 Task: Choose a reason to hibernate the account as "I need a break".
Action: Mouse moved to (906, 123)
Screenshot: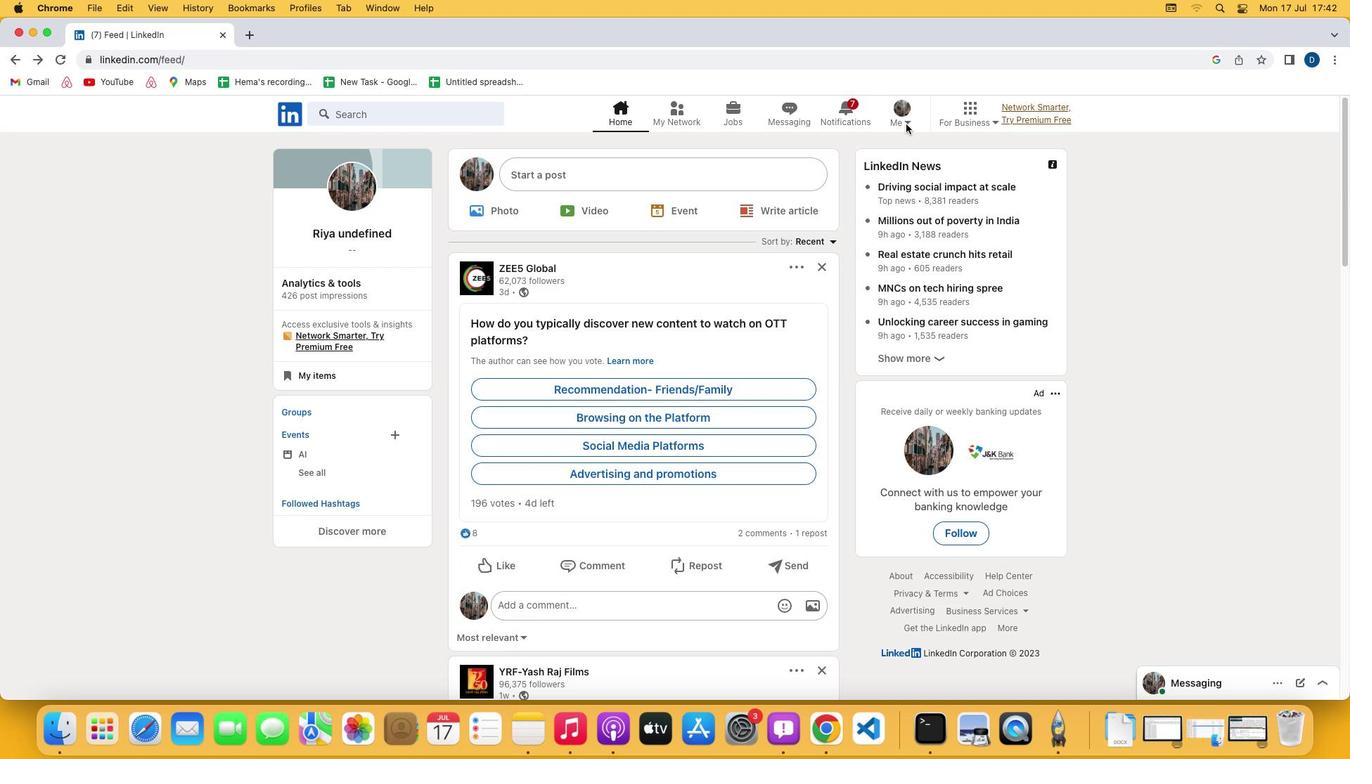 
Action: Mouse pressed left at (906, 123)
Screenshot: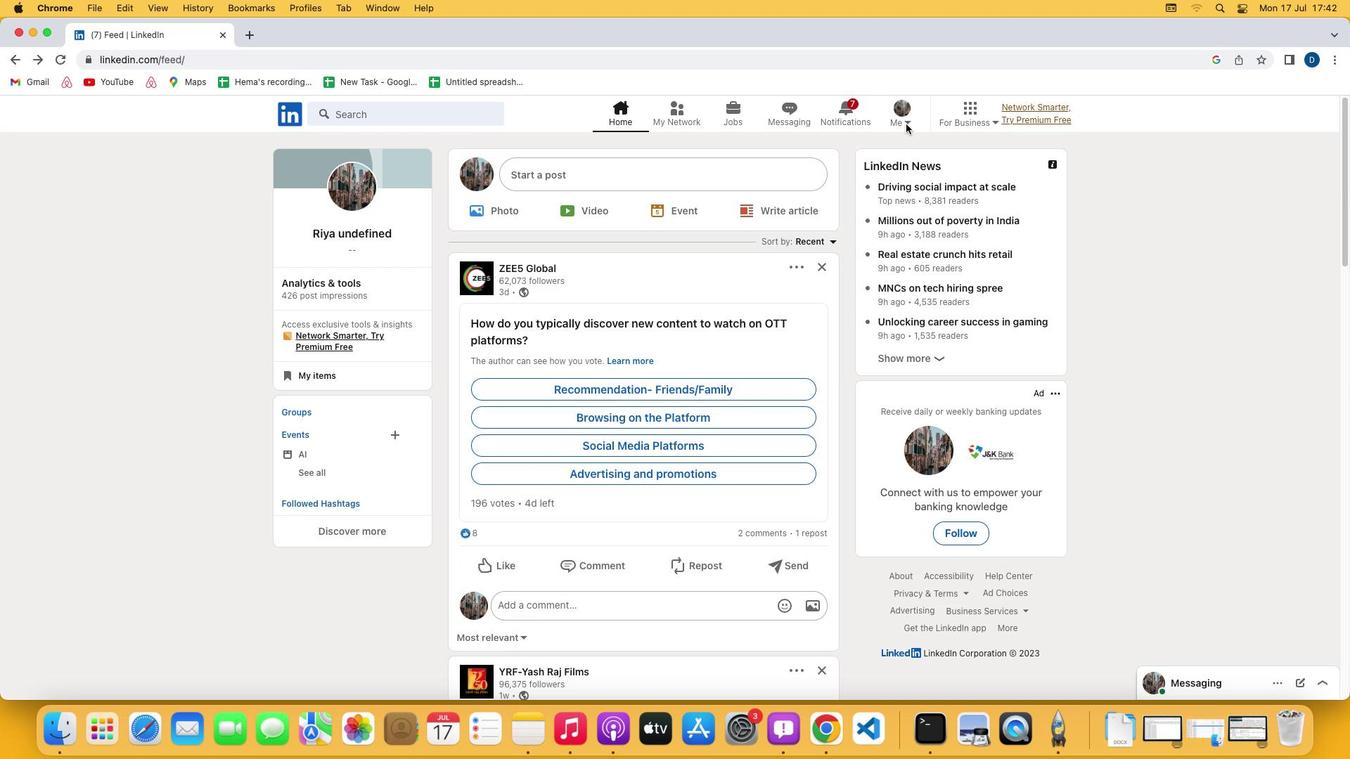
Action: Mouse moved to (910, 123)
Screenshot: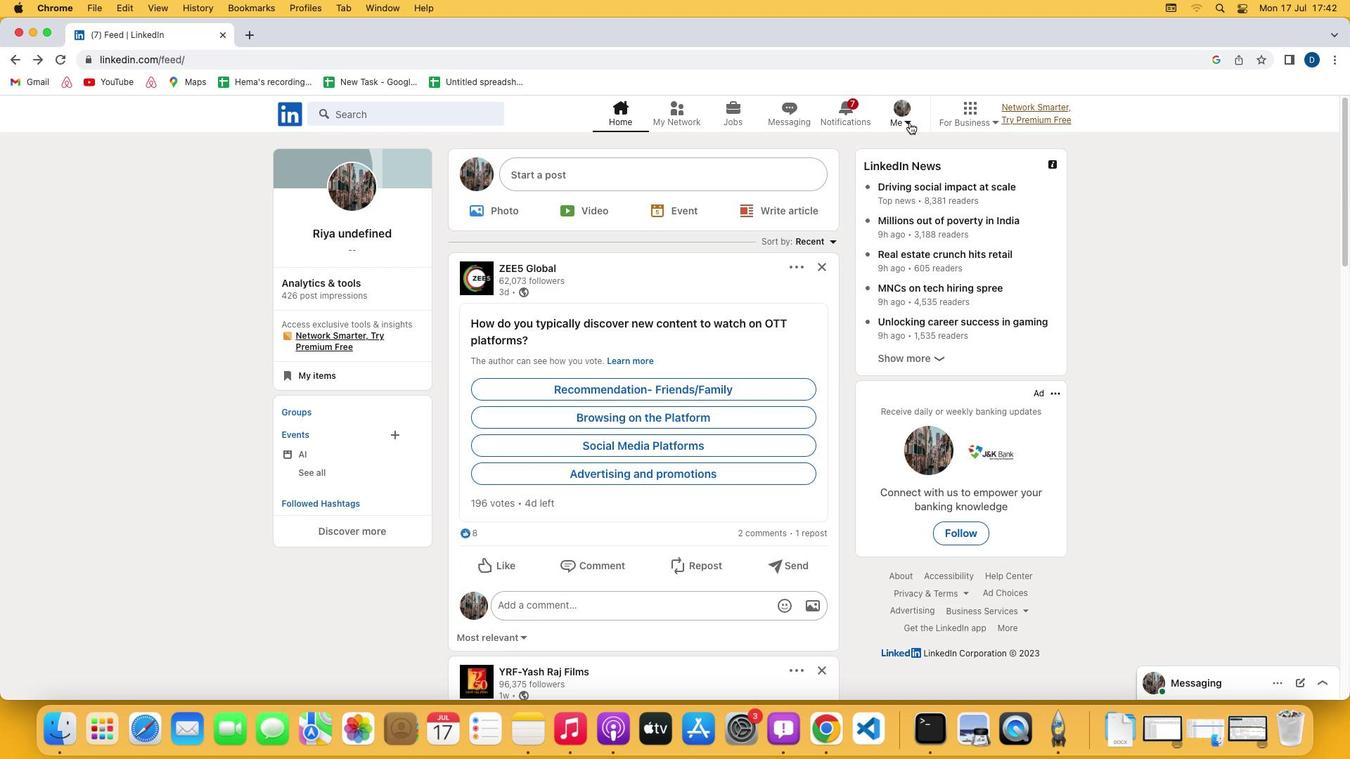 
Action: Mouse pressed left at (910, 123)
Screenshot: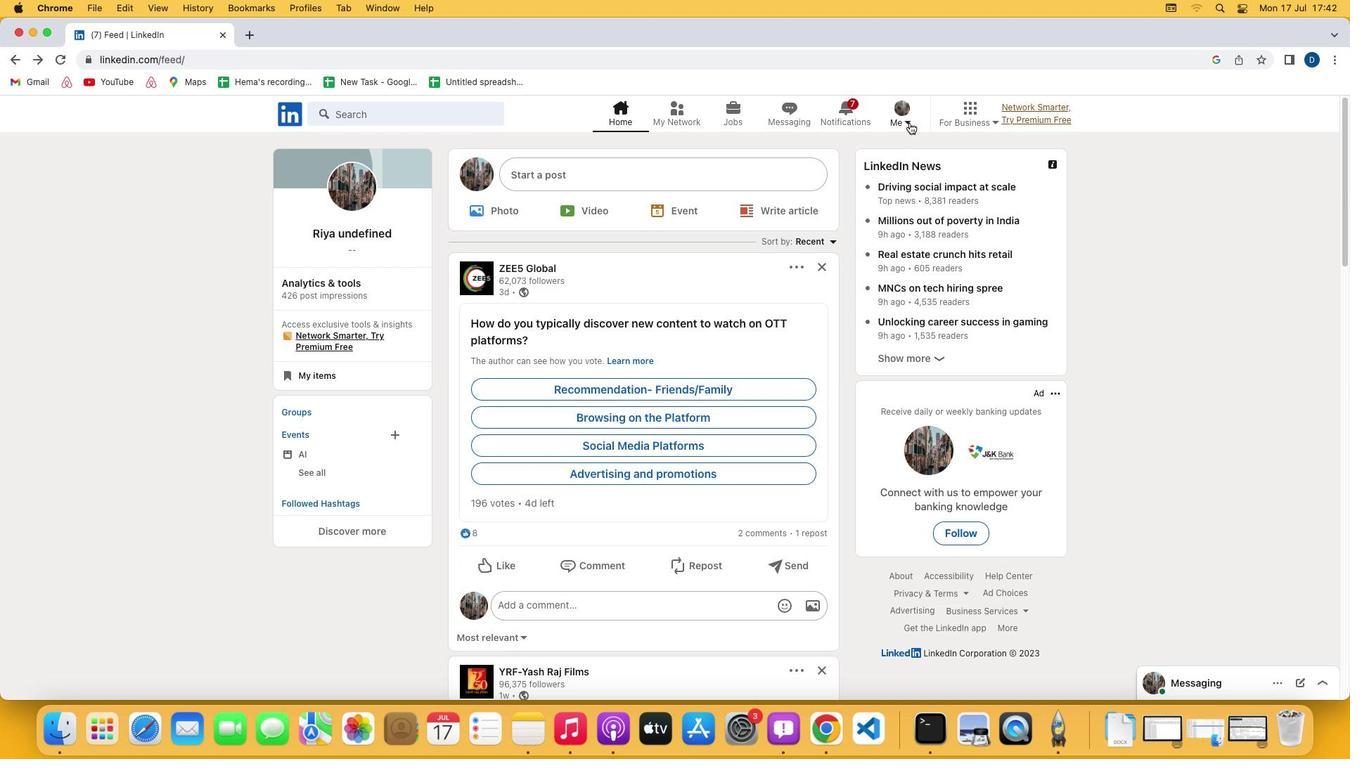 
Action: Mouse moved to (792, 263)
Screenshot: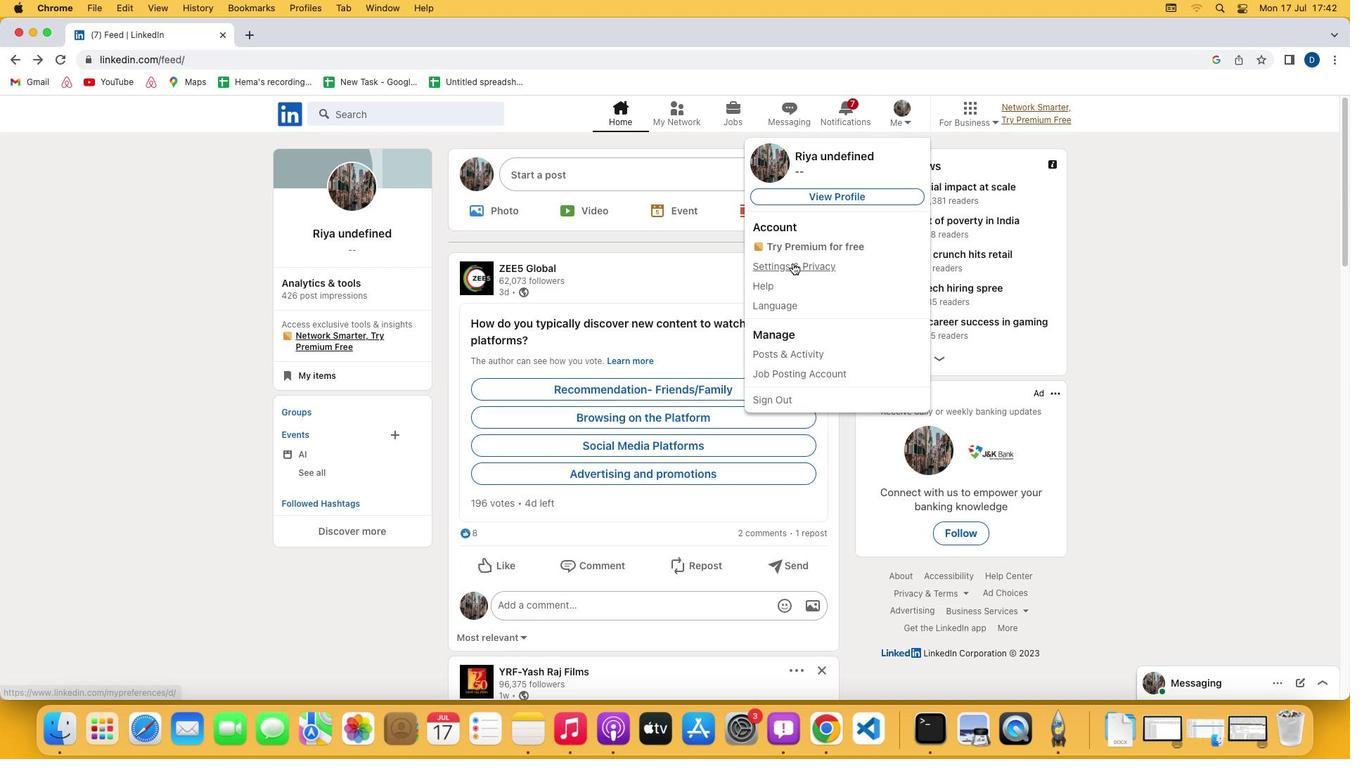 
Action: Mouse pressed left at (792, 263)
Screenshot: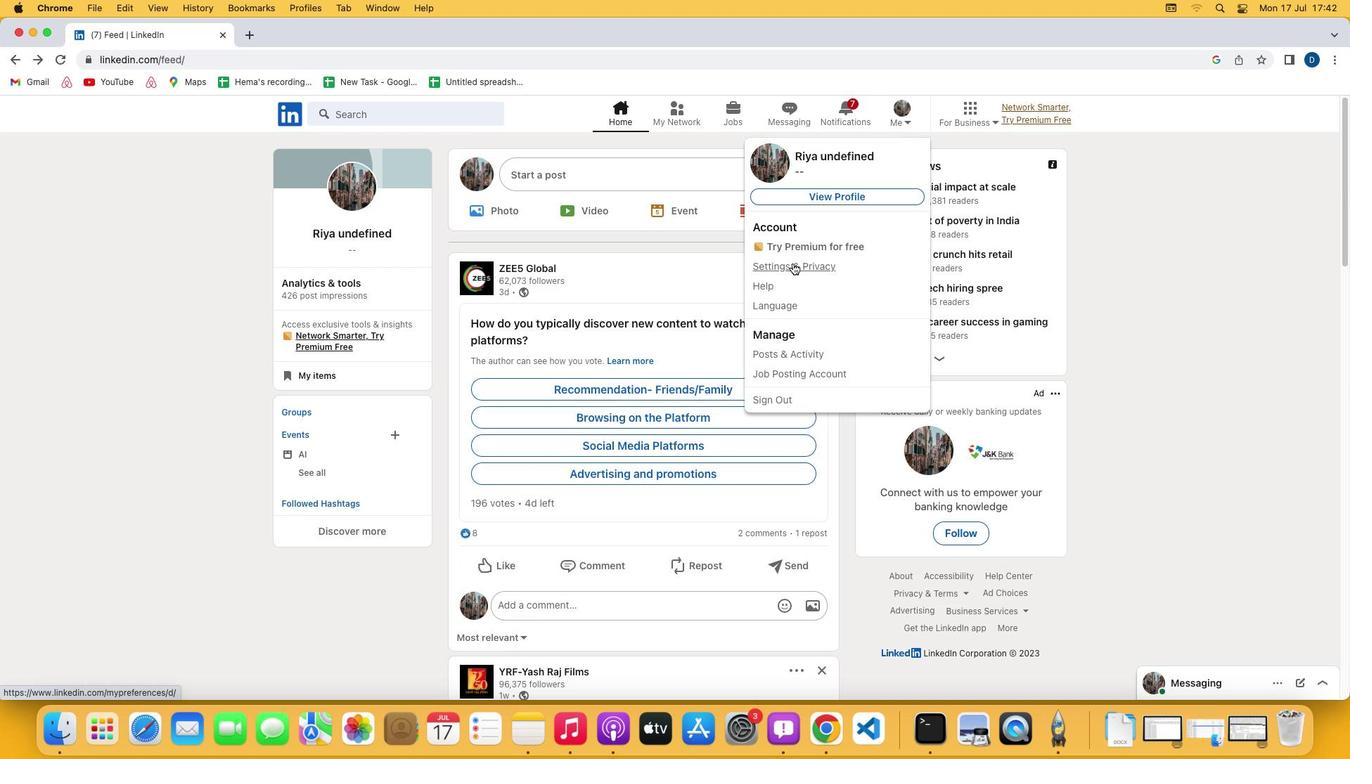 
Action: Mouse moved to (731, 497)
Screenshot: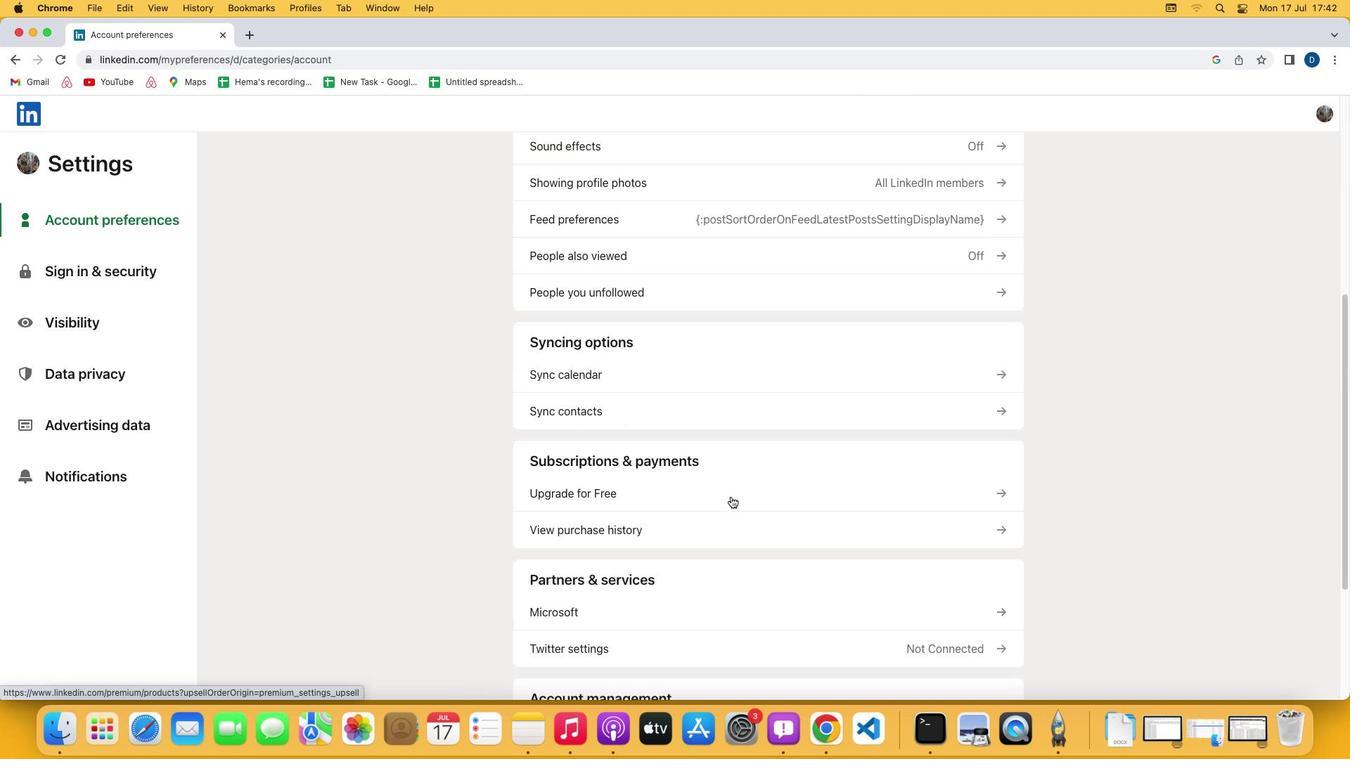 
Action: Mouse scrolled (731, 497) with delta (0, 0)
Screenshot: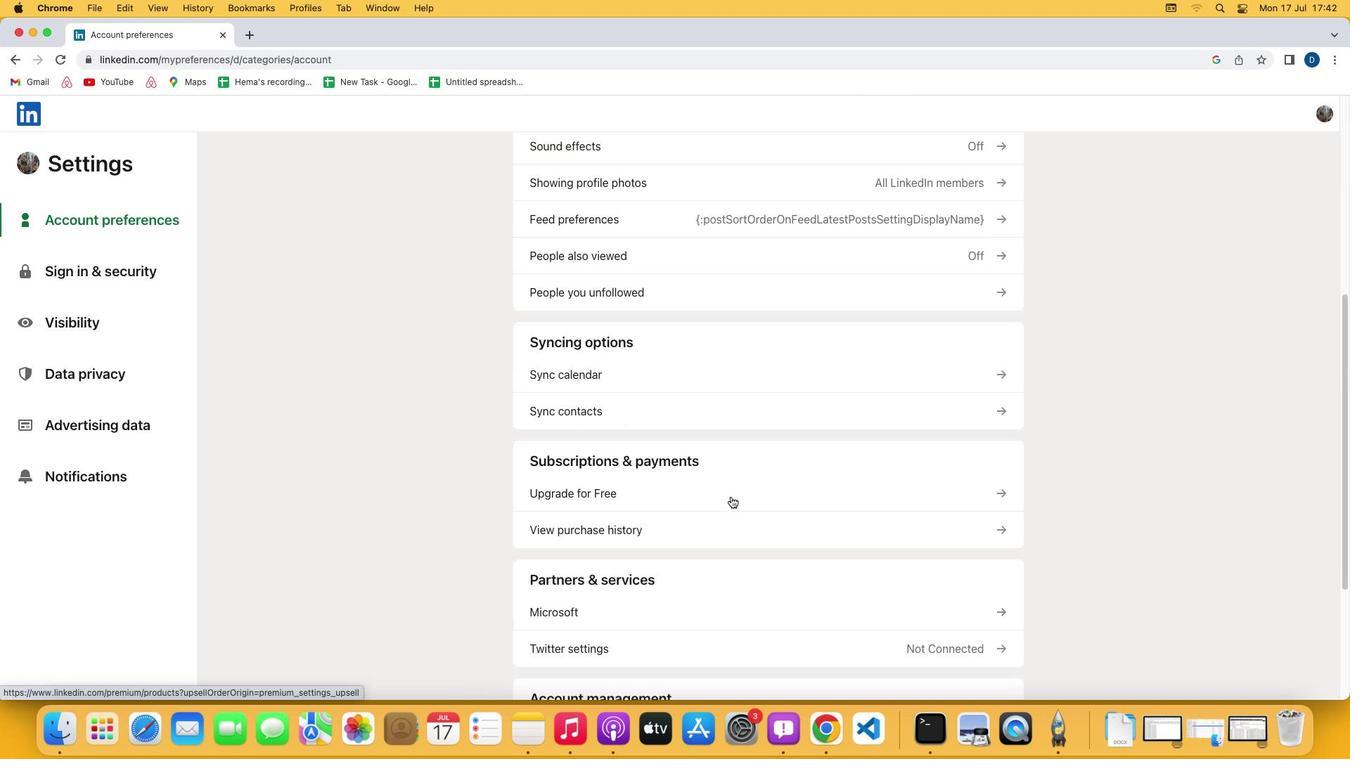 
Action: Mouse scrolled (731, 497) with delta (0, 0)
Screenshot: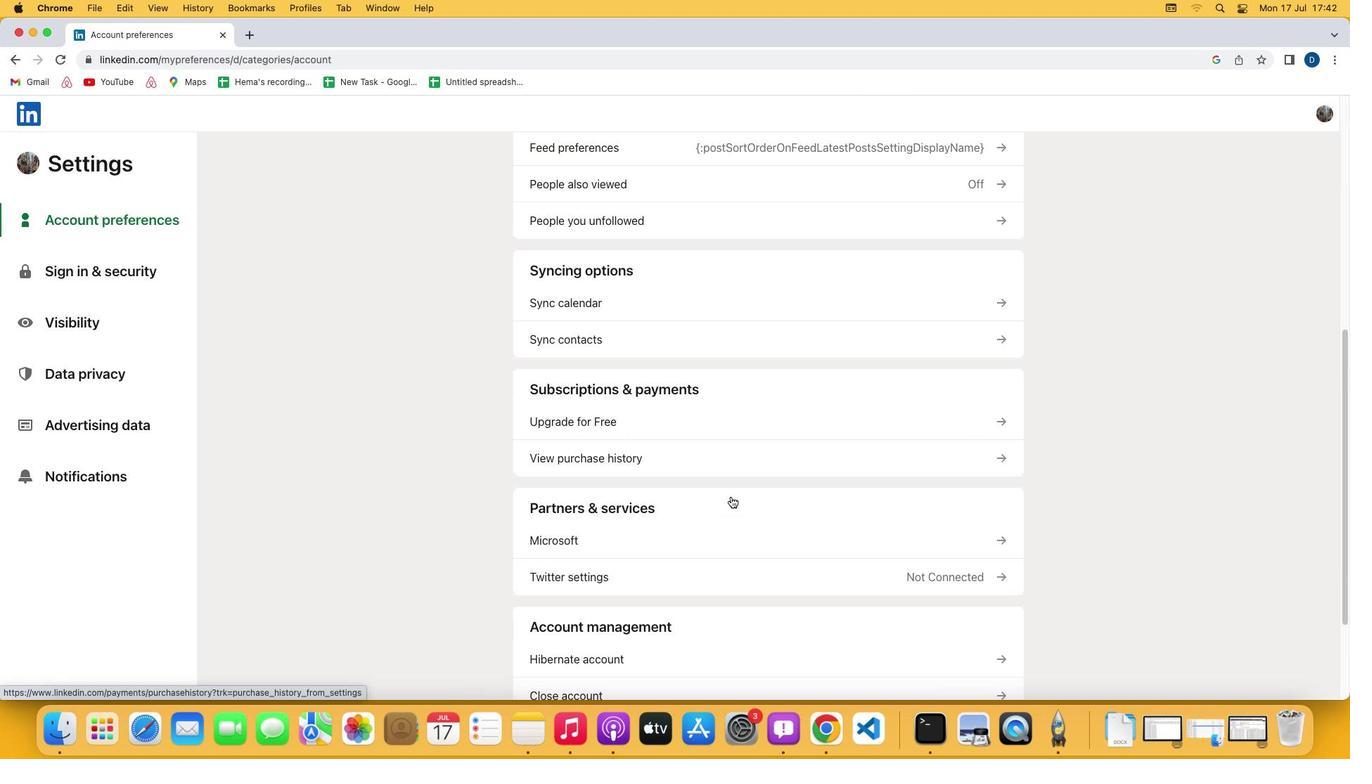 
Action: Mouse scrolled (731, 497) with delta (0, -2)
Screenshot: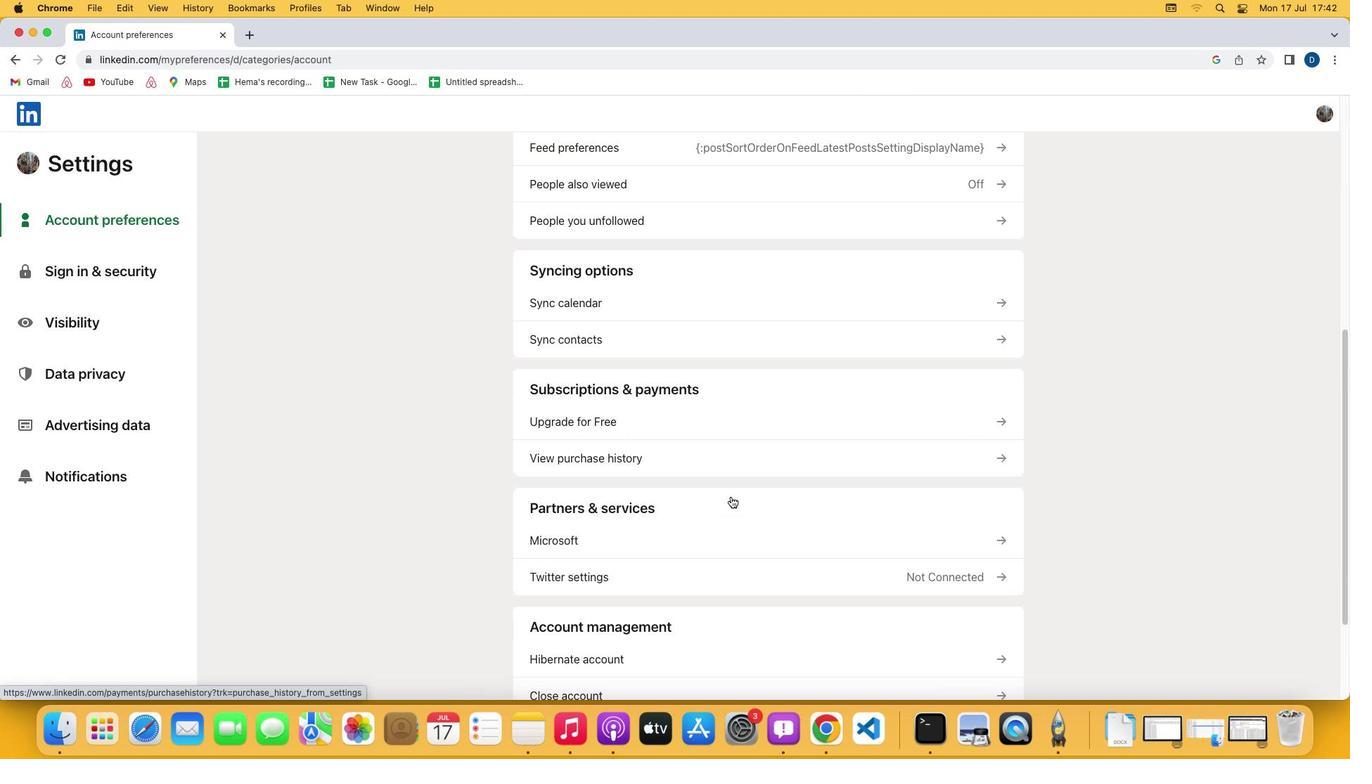 
Action: Mouse scrolled (731, 497) with delta (0, -3)
Screenshot: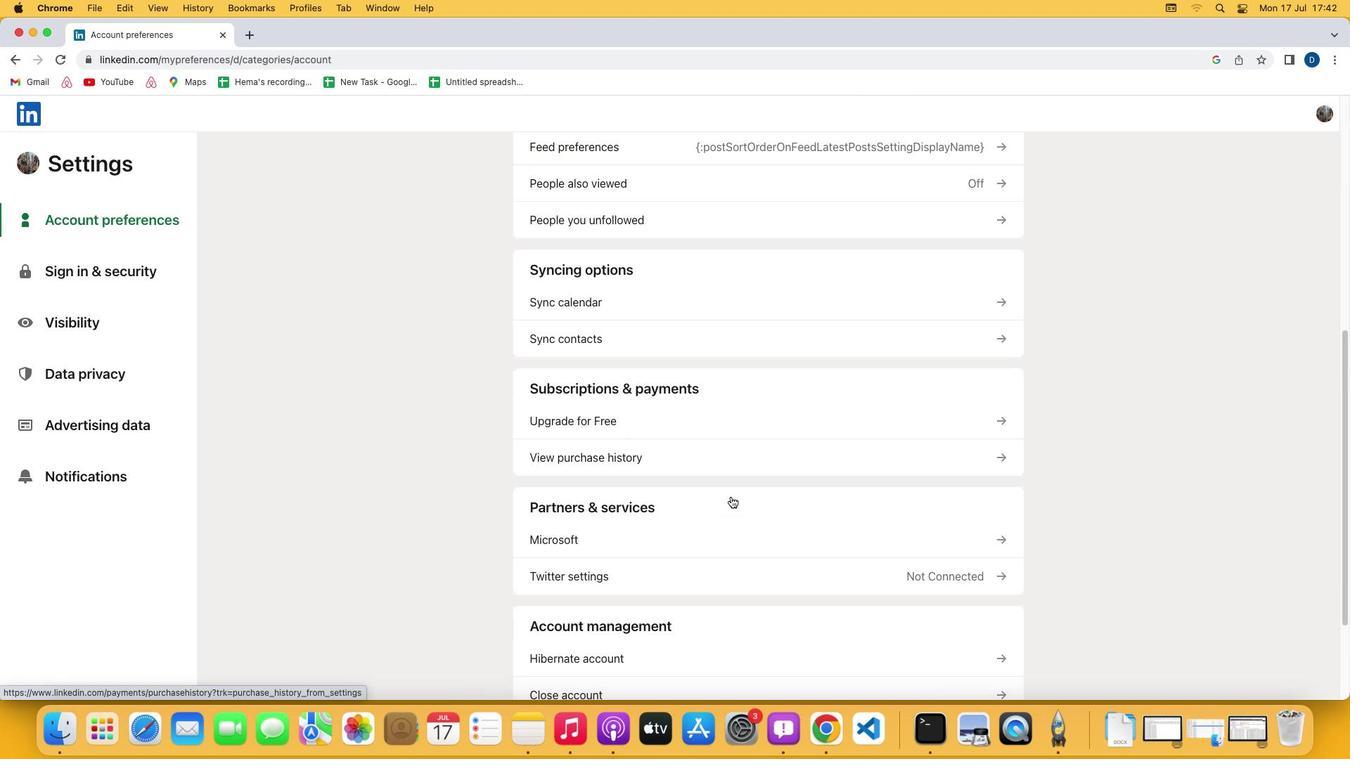 
Action: Mouse scrolled (731, 497) with delta (0, -4)
Screenshot: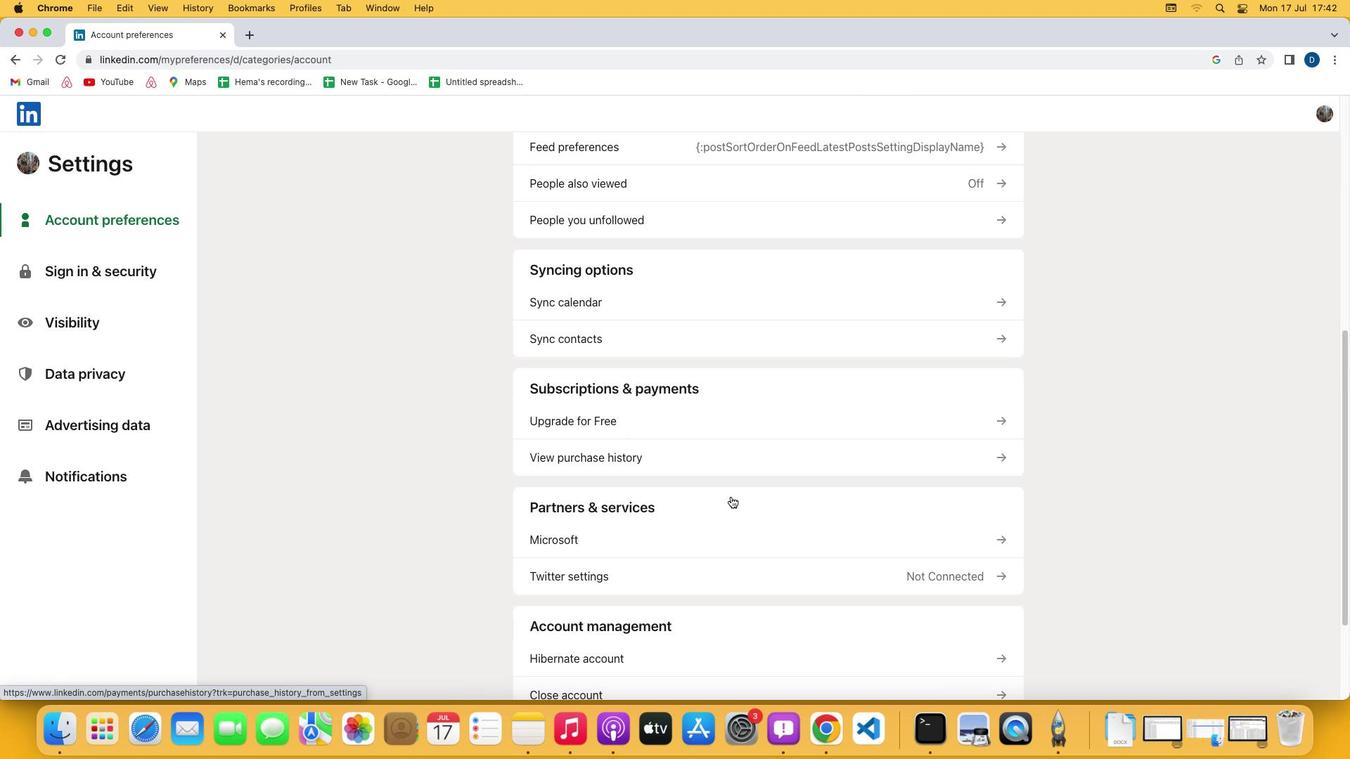 
Action: Mouse moved to (731, 496)
Screenshot: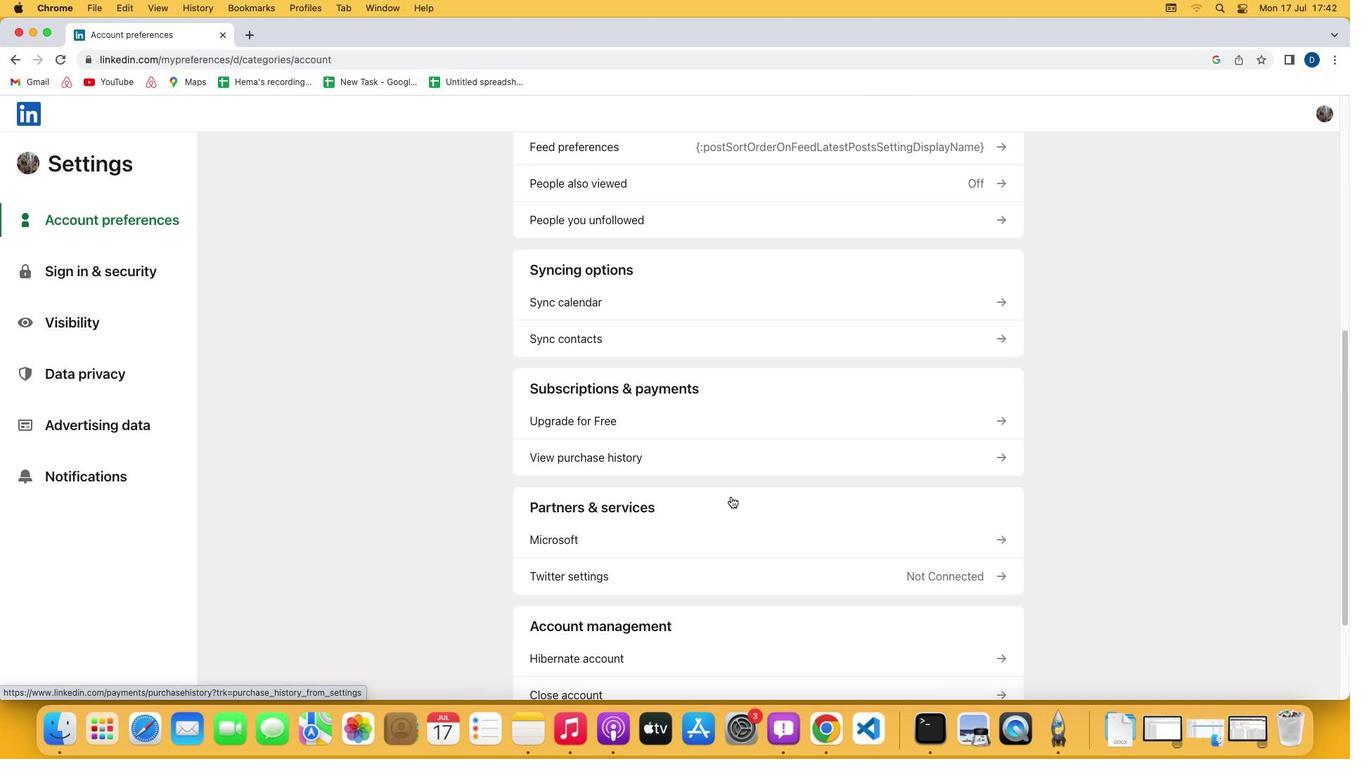 
Action: Mouse scrolled (731, 496) with delta (0, 0)
Screenshot: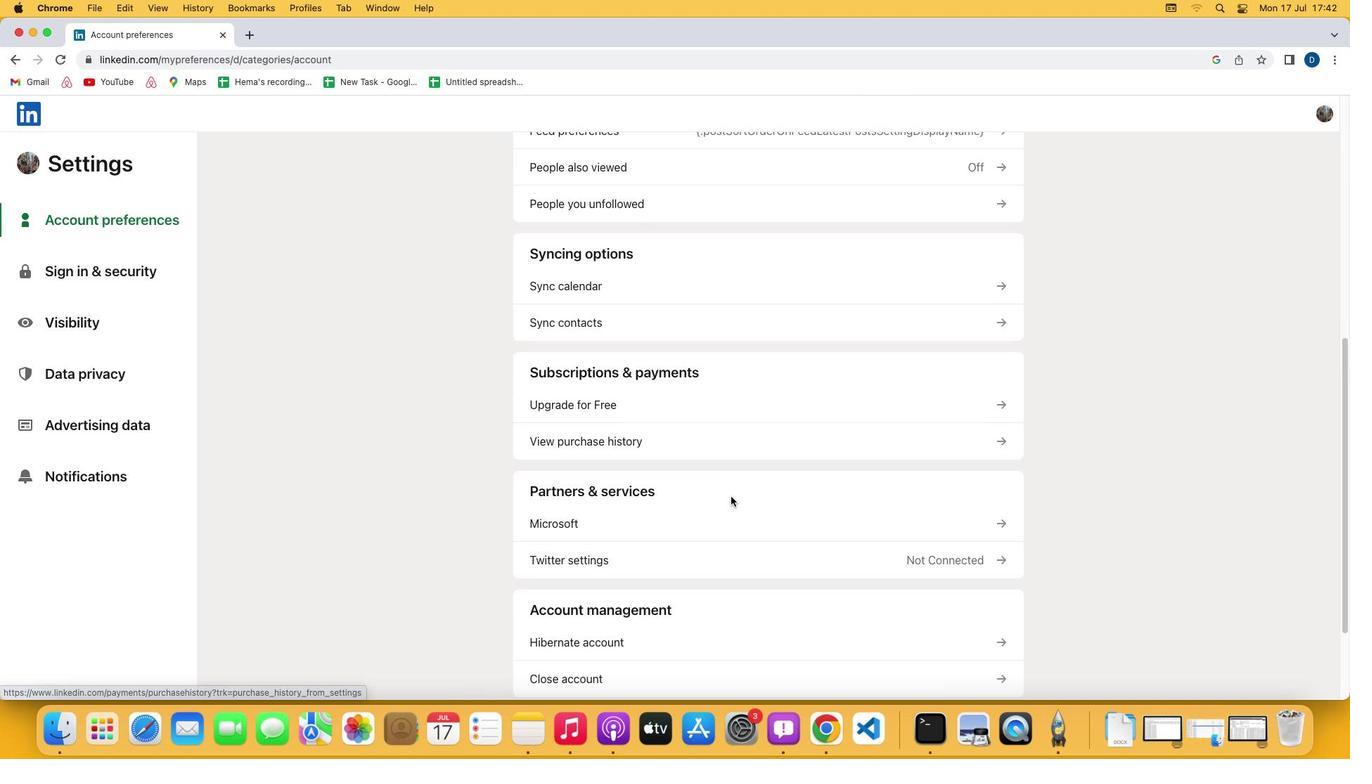 
Action: Mouse scrolled (731, 496) with delta (0, 0)
Screenshot: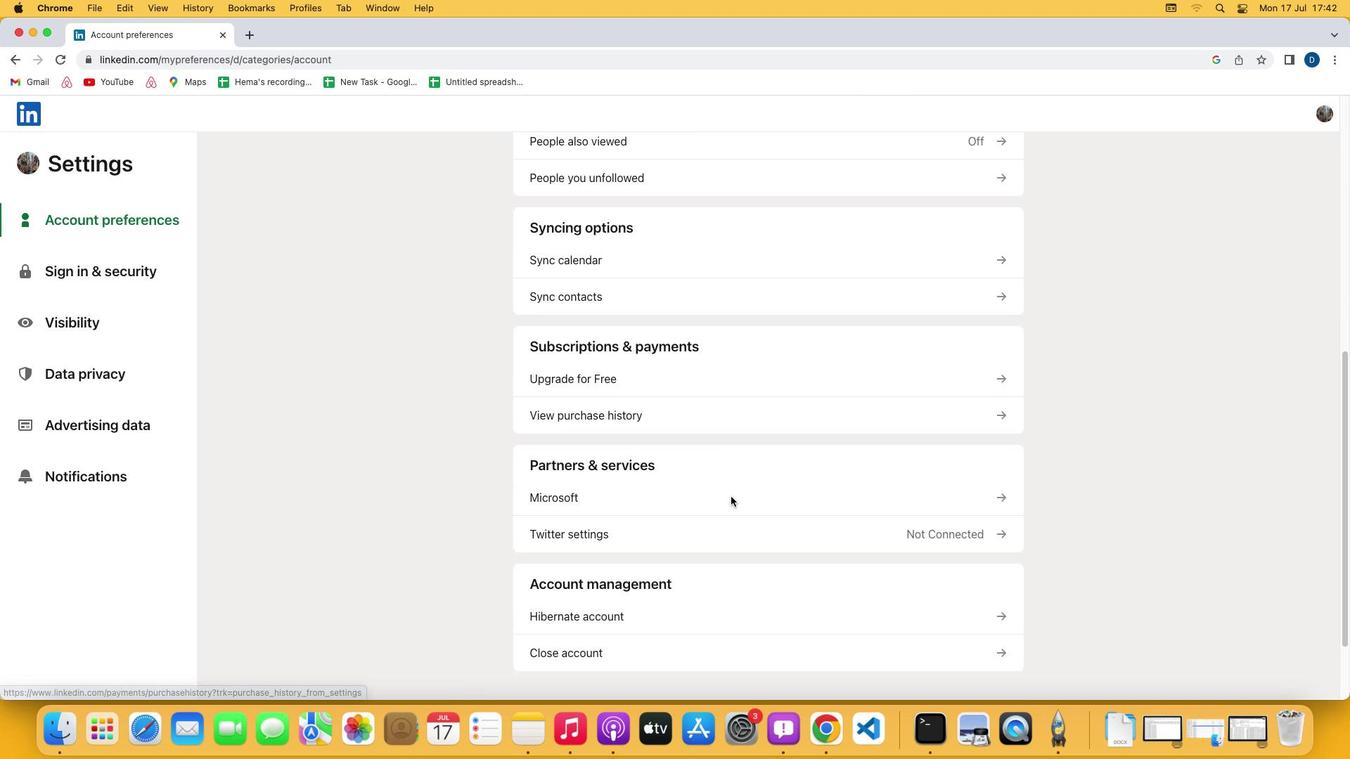 
Action: Mouse scrolled (731, 496) with delta (0, 0)
Screenshot: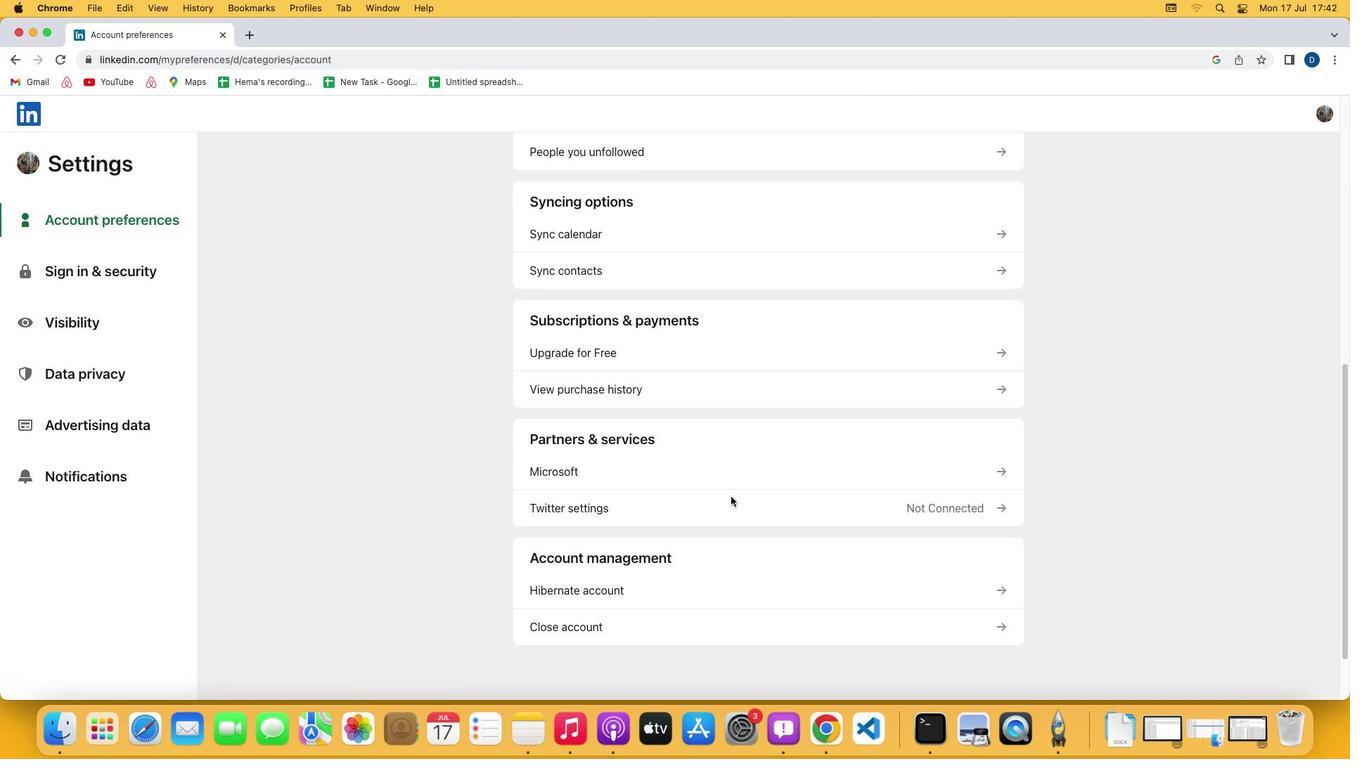 
Action: Mouse scrolled (731, 496) with delta (0, 0)
Screenshot: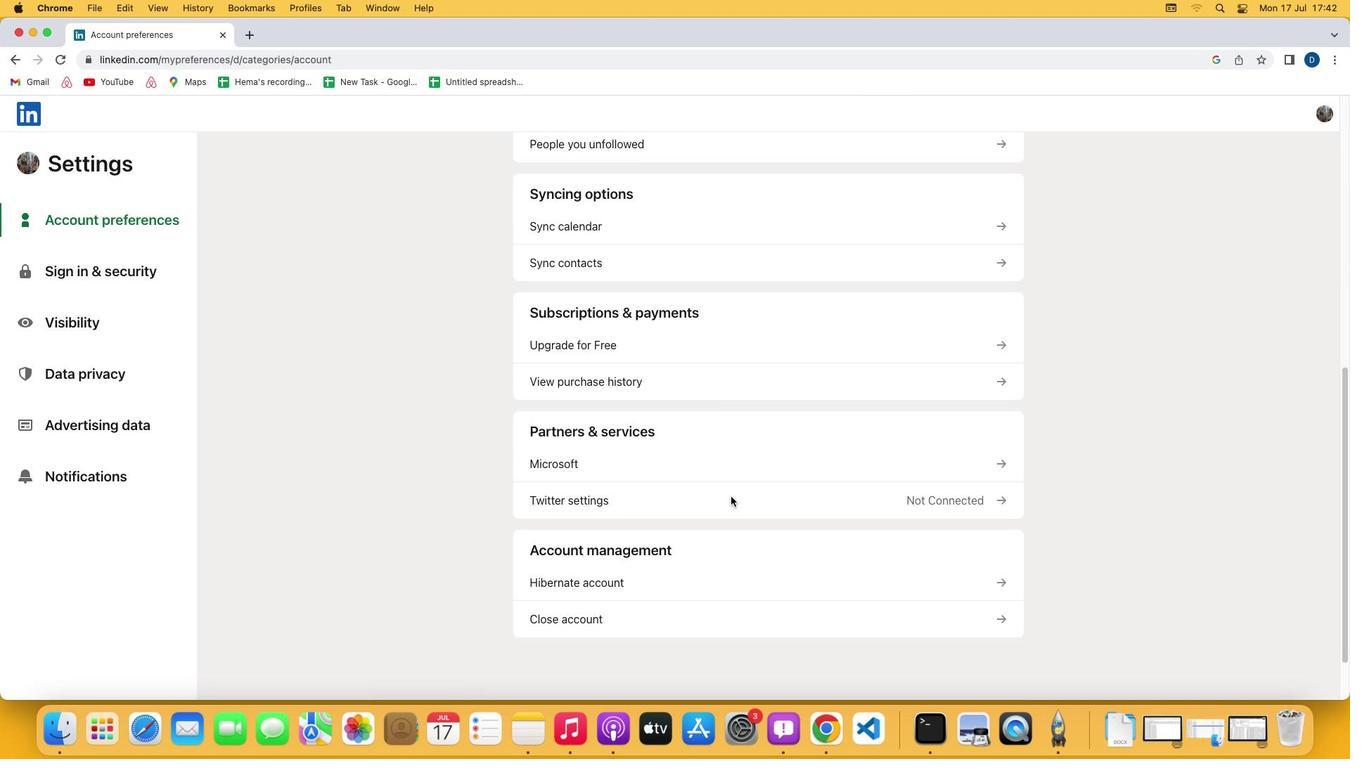 
Action: Mouse moved to (579, 586)
Screenshot: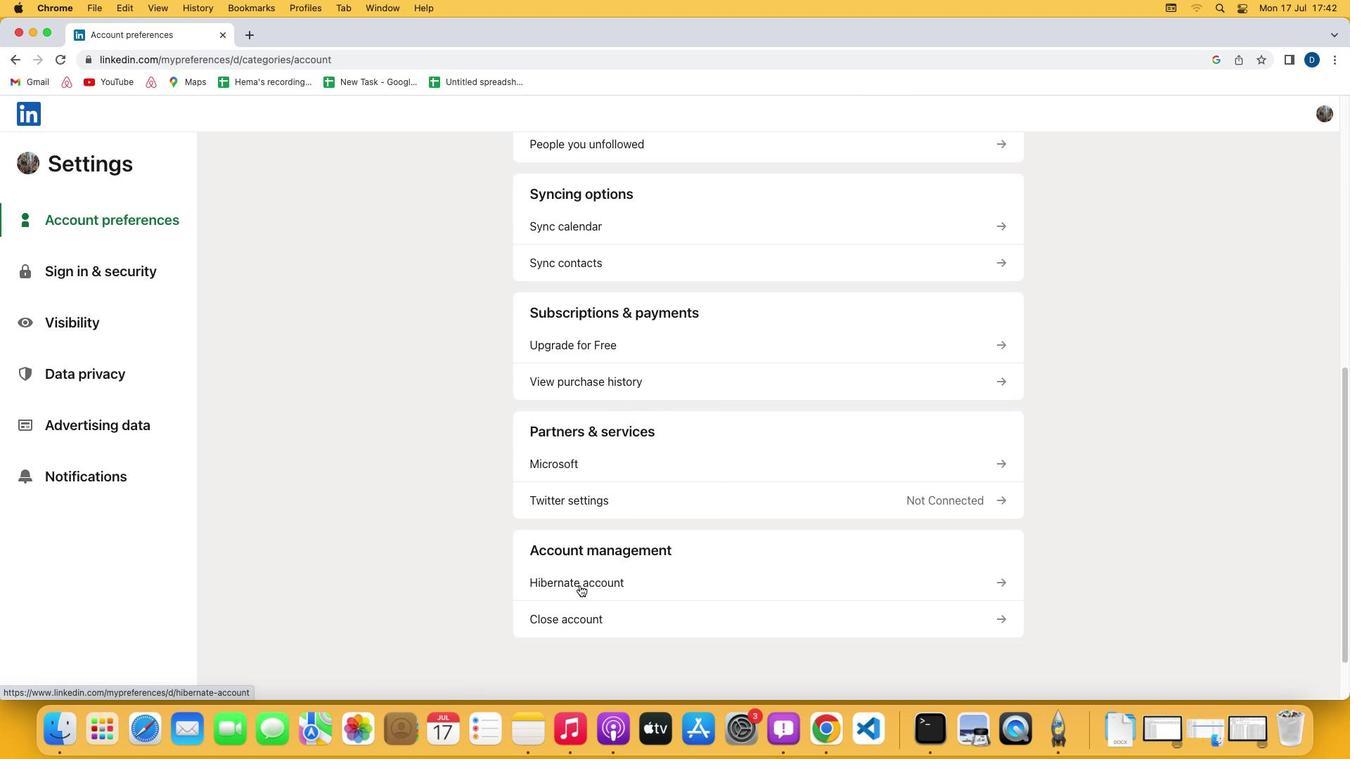 
Action: Mouse pressed left at (579, 586)
Screenshot: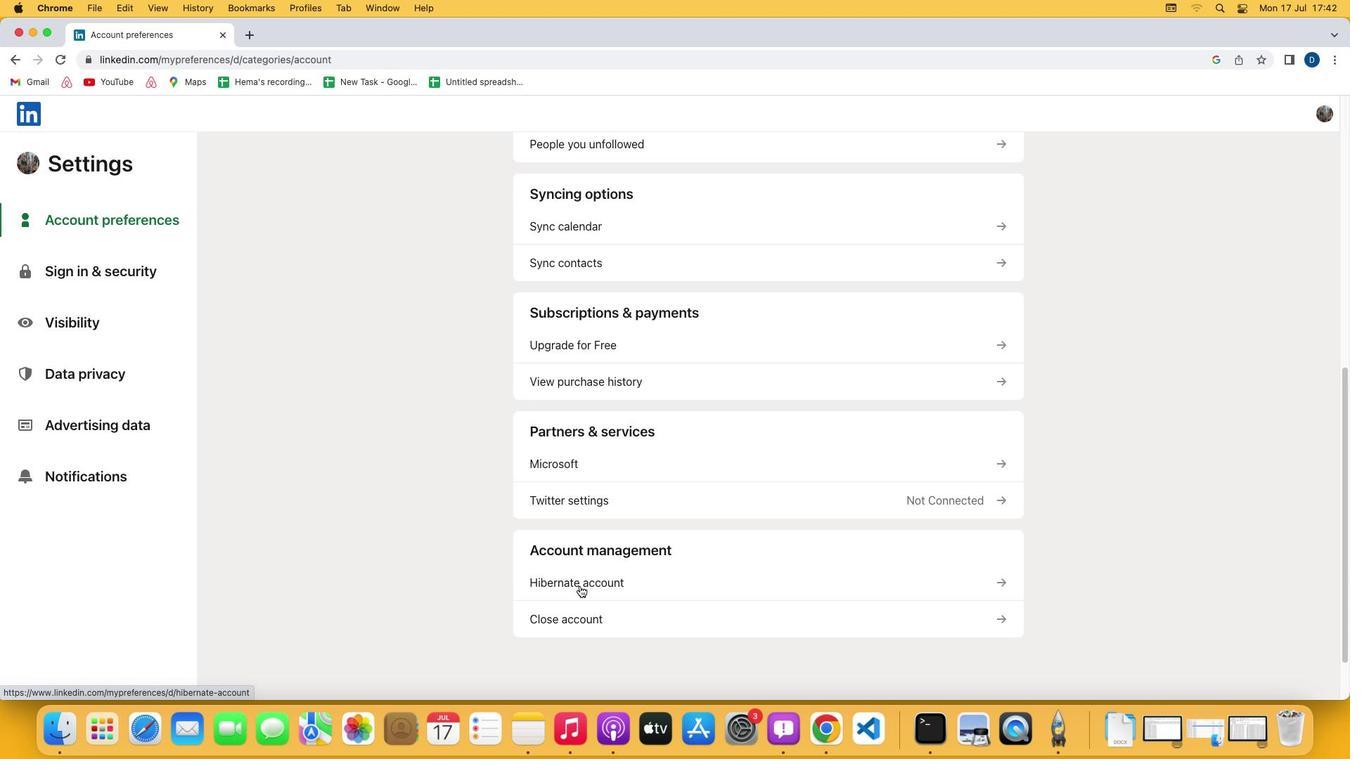 
Action: Mouse moved to (542, 301)
Screenshot: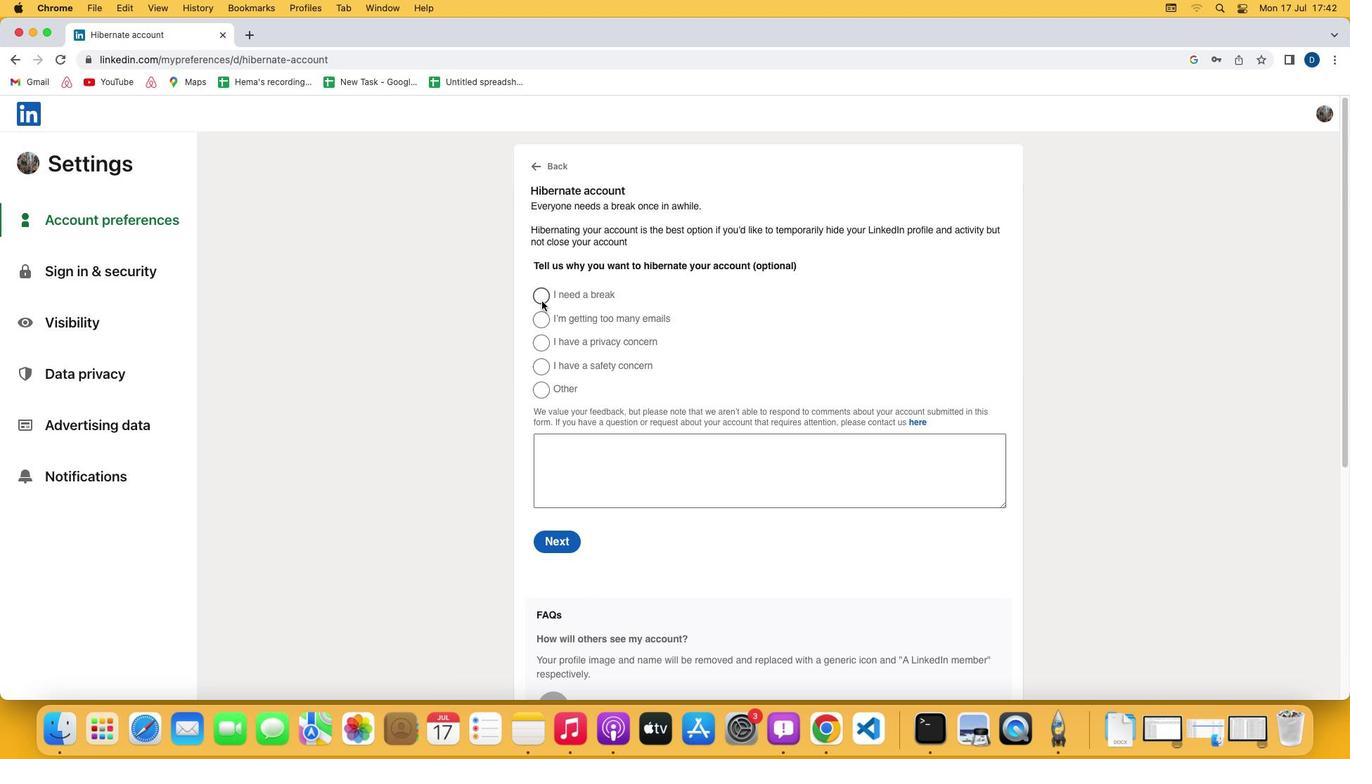 
Action: Mouse pressed left at (542, 301)
Screenshot: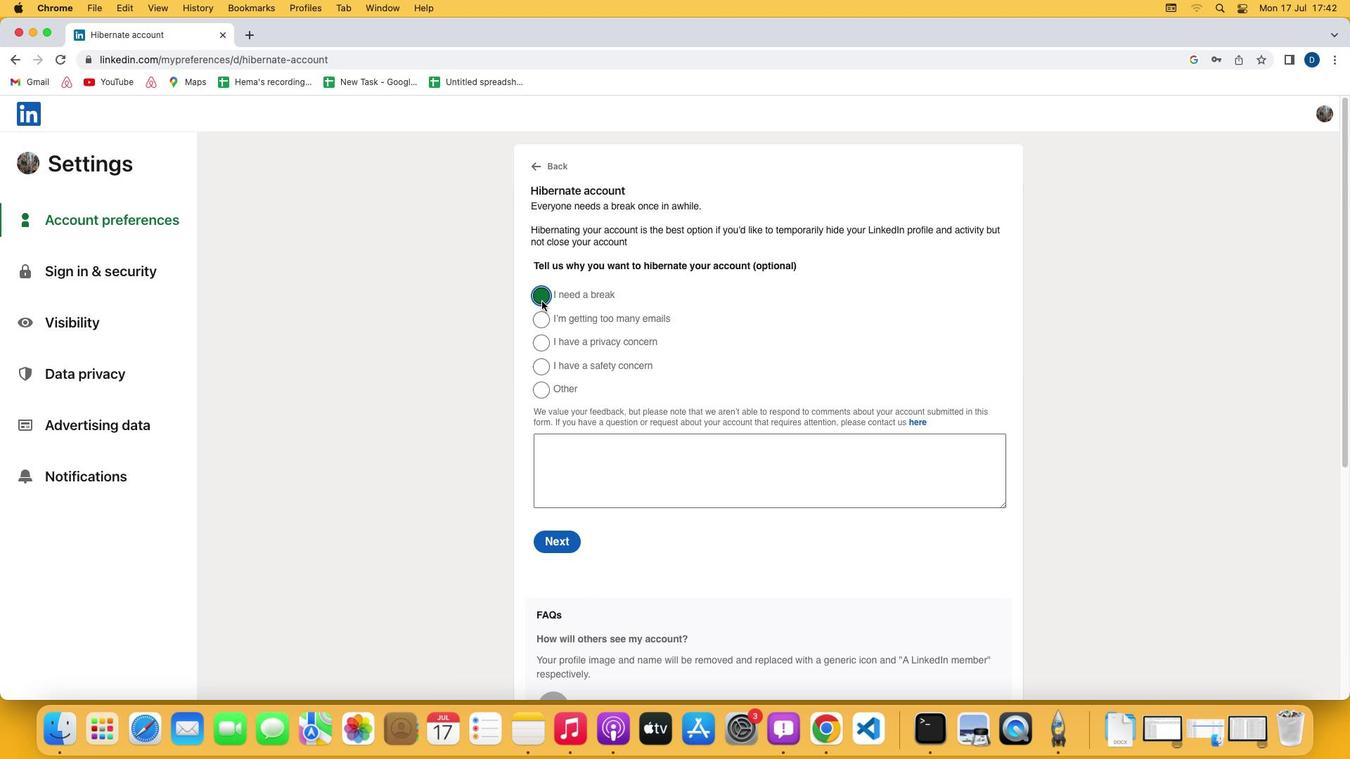 
